Task: Apply filter "Normal" in priority.
Action: Mouse moved to (16, 159)
Screenshot: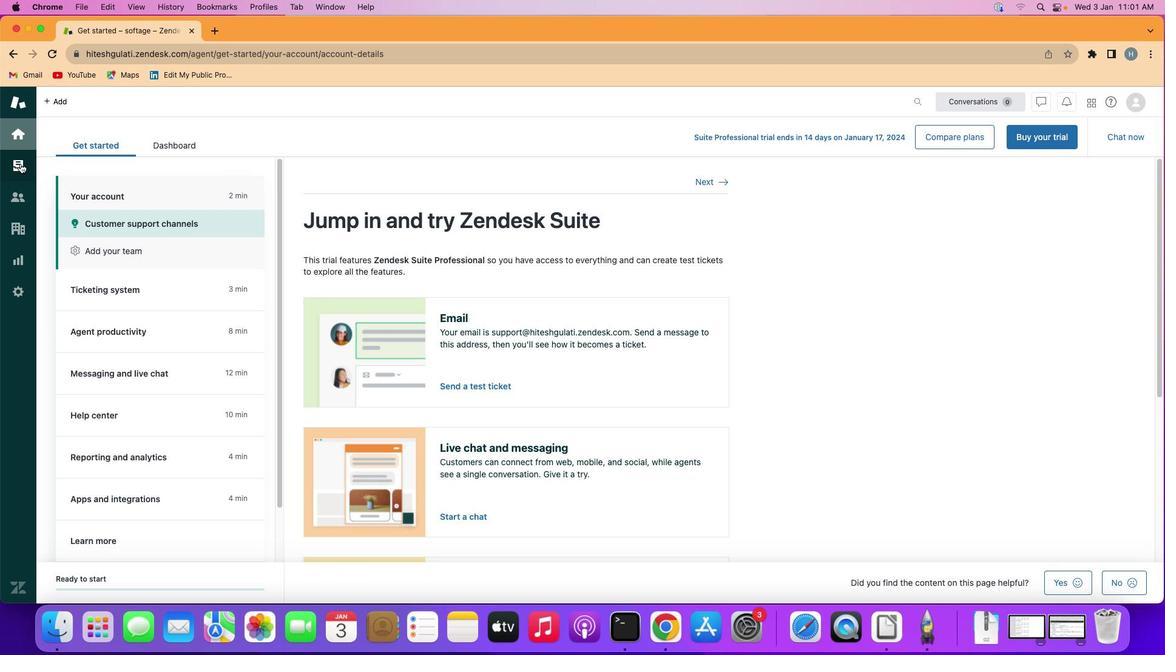 
Action: Mouse pressed left at (16, 159)
Screenshot: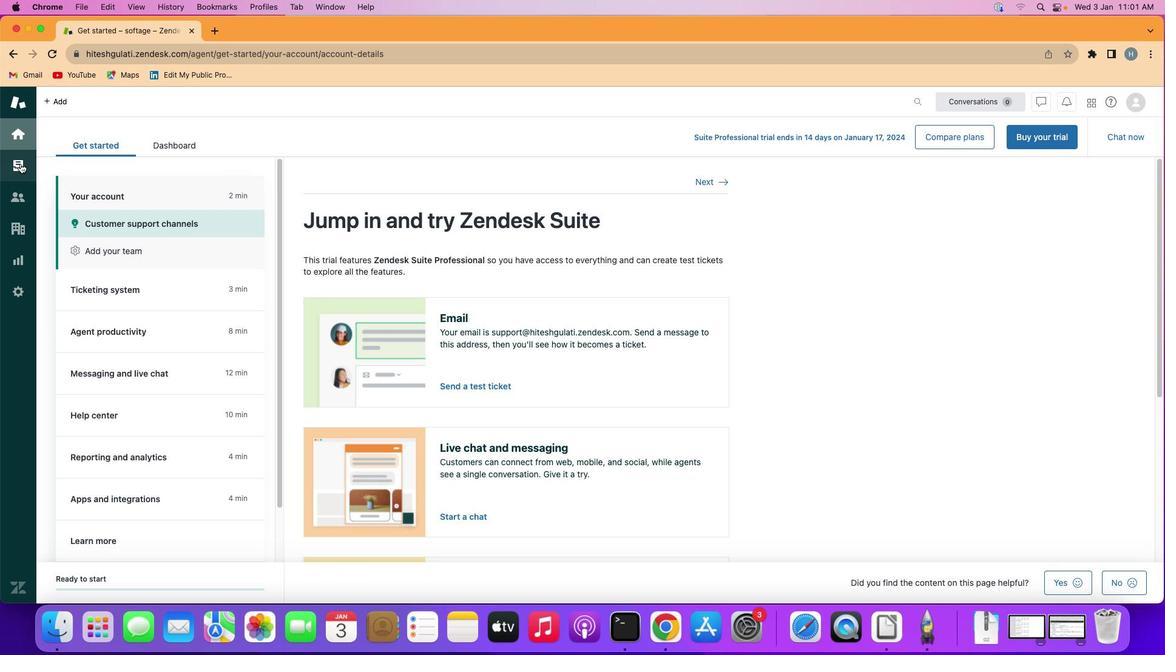 
Action: Mouse moved to (123, 272)
Screenshot: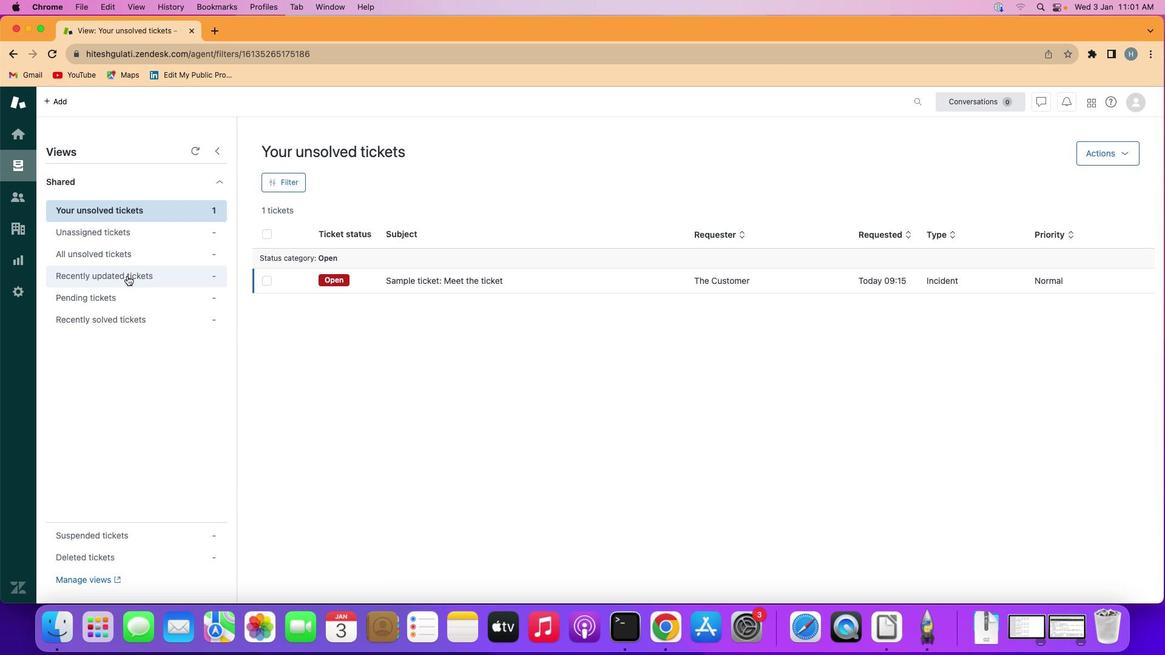 
Action: Mouse pressed left at (123, 272)
Screenshot: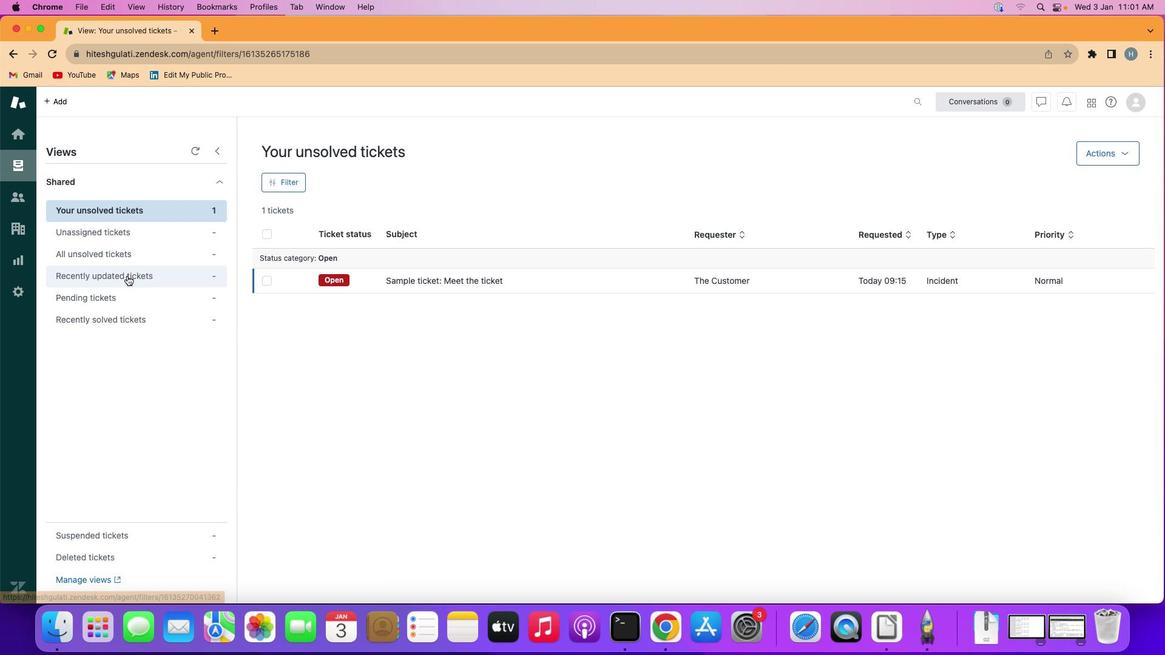 
Action: Mouse moved to (285, 175)
Screenshot: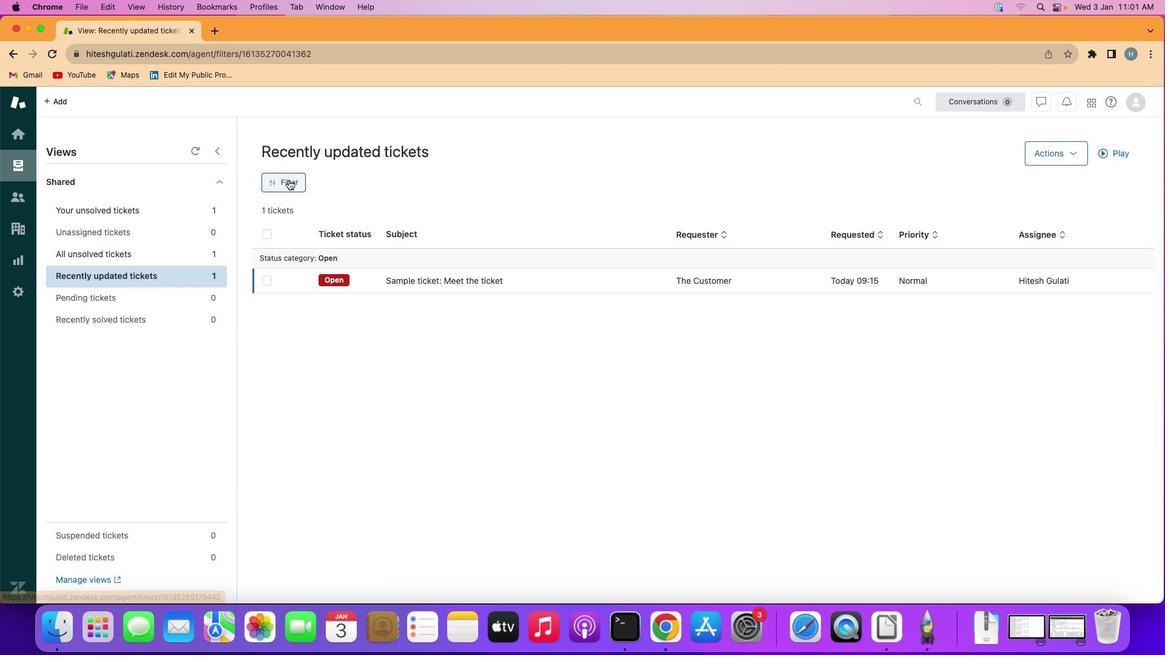 
Action: Mouse pressed left at (285, 175)
Screenshot: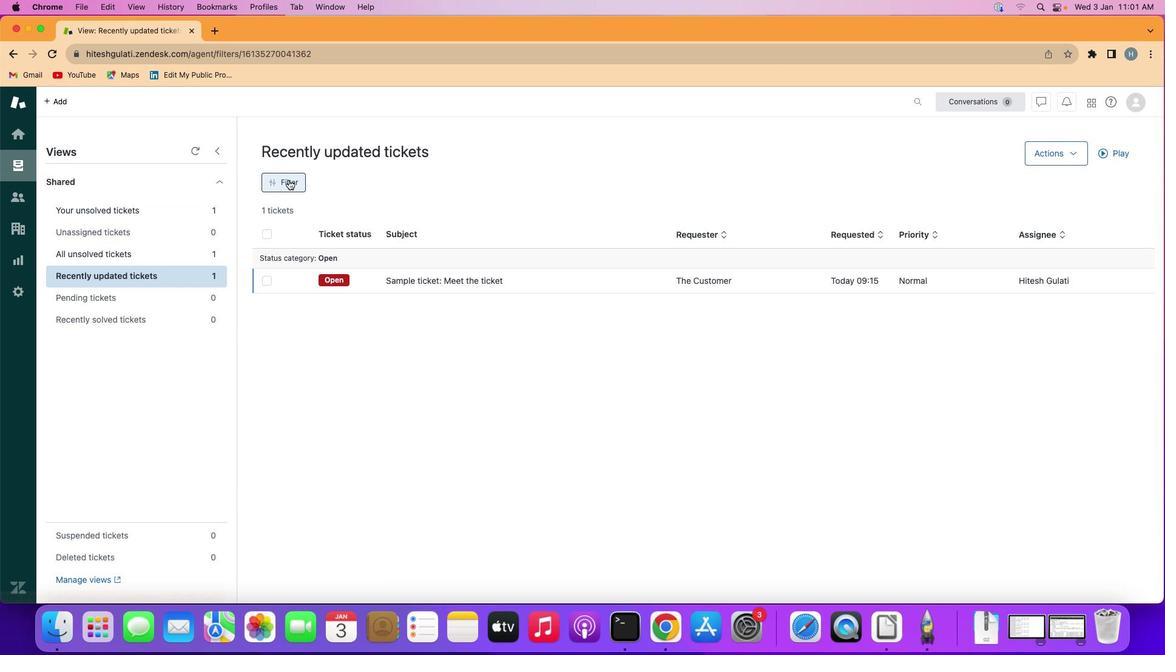 
Action: Mouse moved to (984, 409)
Screenshot: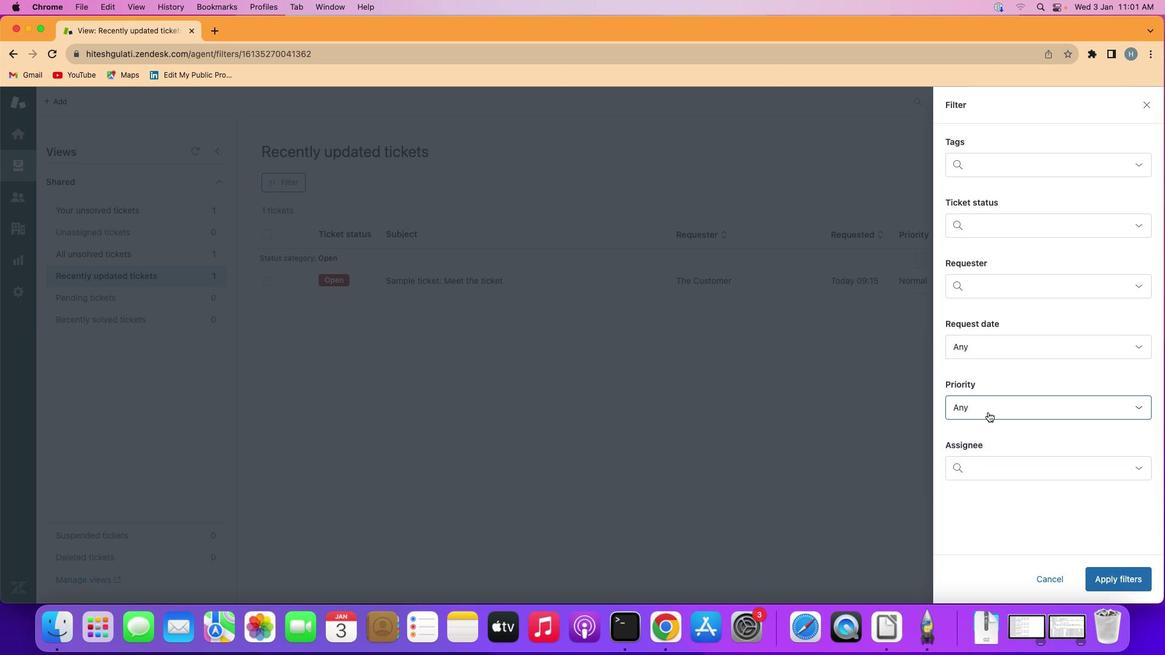 
Action: Mouse pressed left at (984, 409)
Screenshot: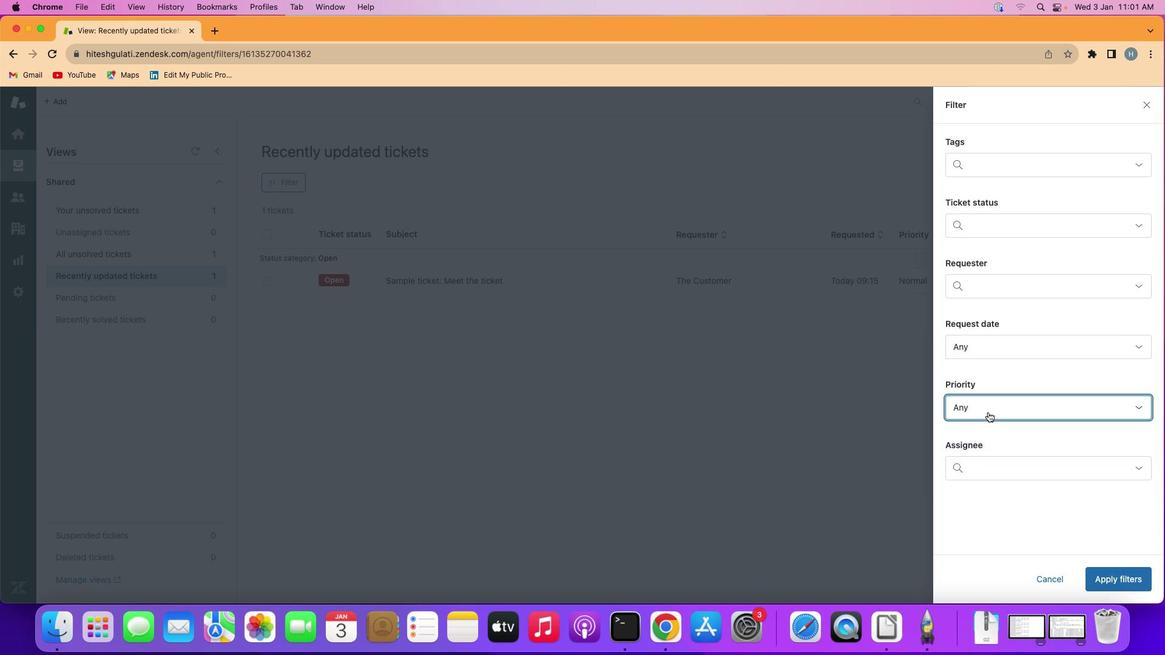 
Action: Mouse moved to (1003, 335)
Screenshot: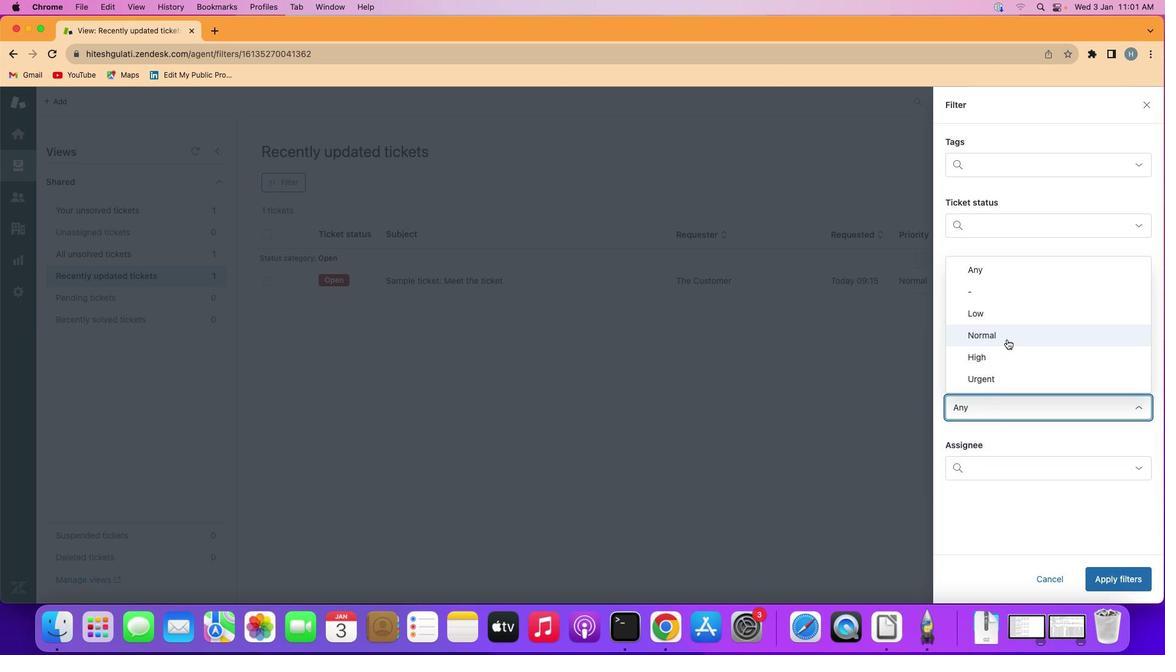 
Action: Mouse pressed left at (1003, 335)
Screenshot: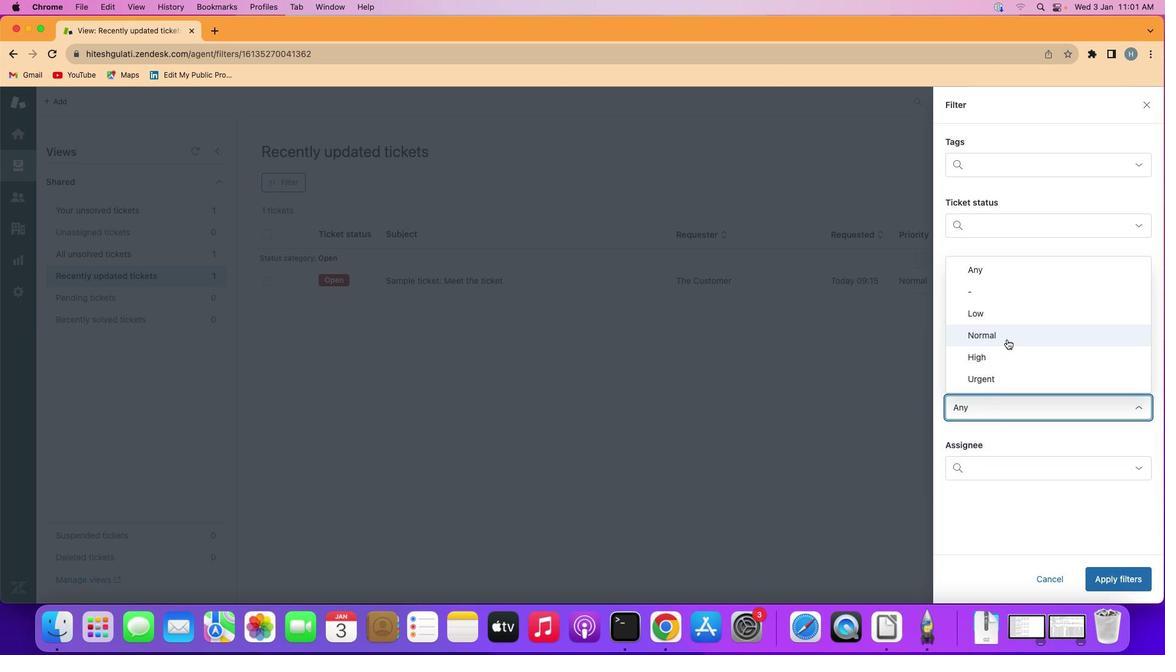 
Action: Mouse moved to (1111, 571)
Screenshot: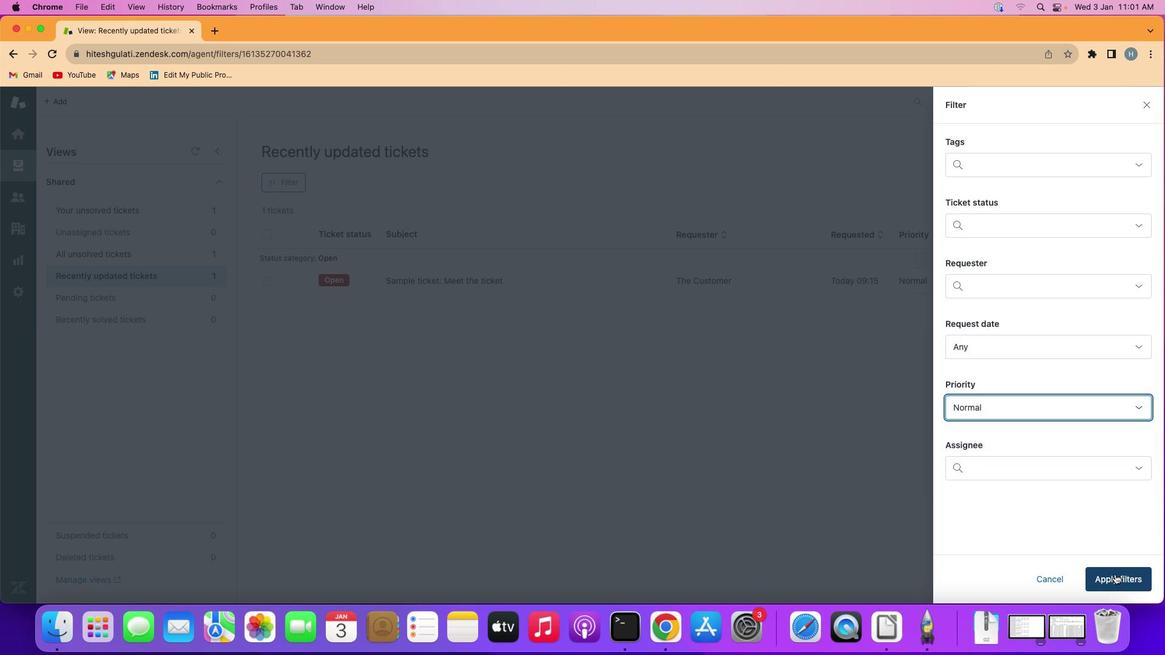 
Action: Mouse pressed left at (1111, 571)
Screenshot: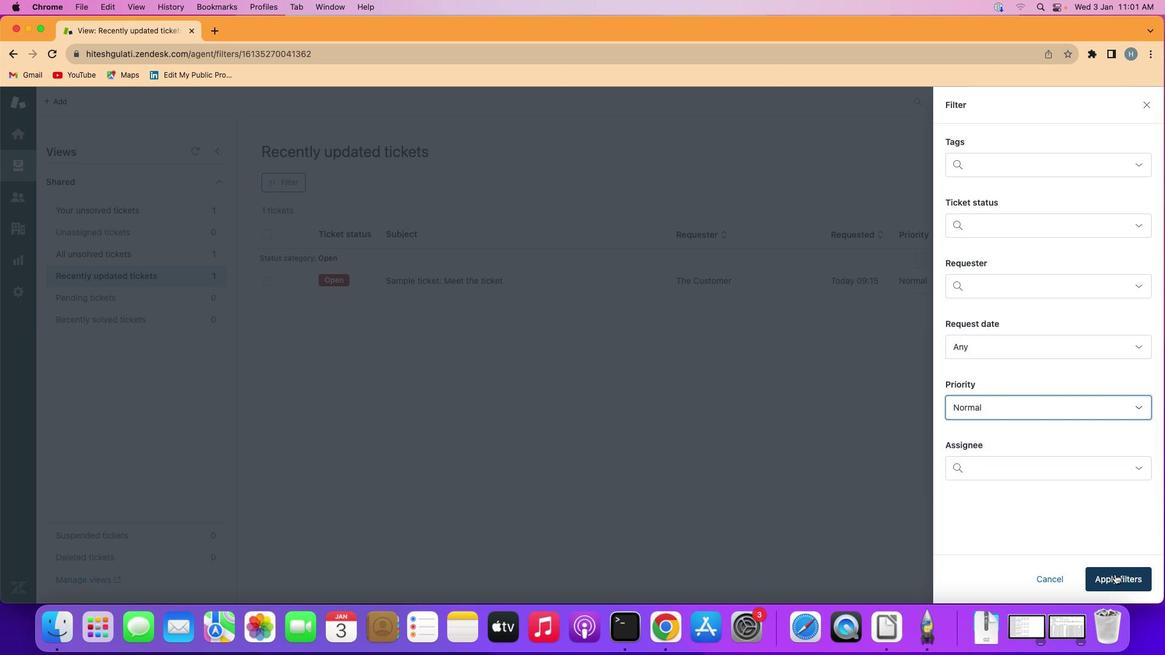 
Action: Mouse moved to (771, 412)
Screenshot: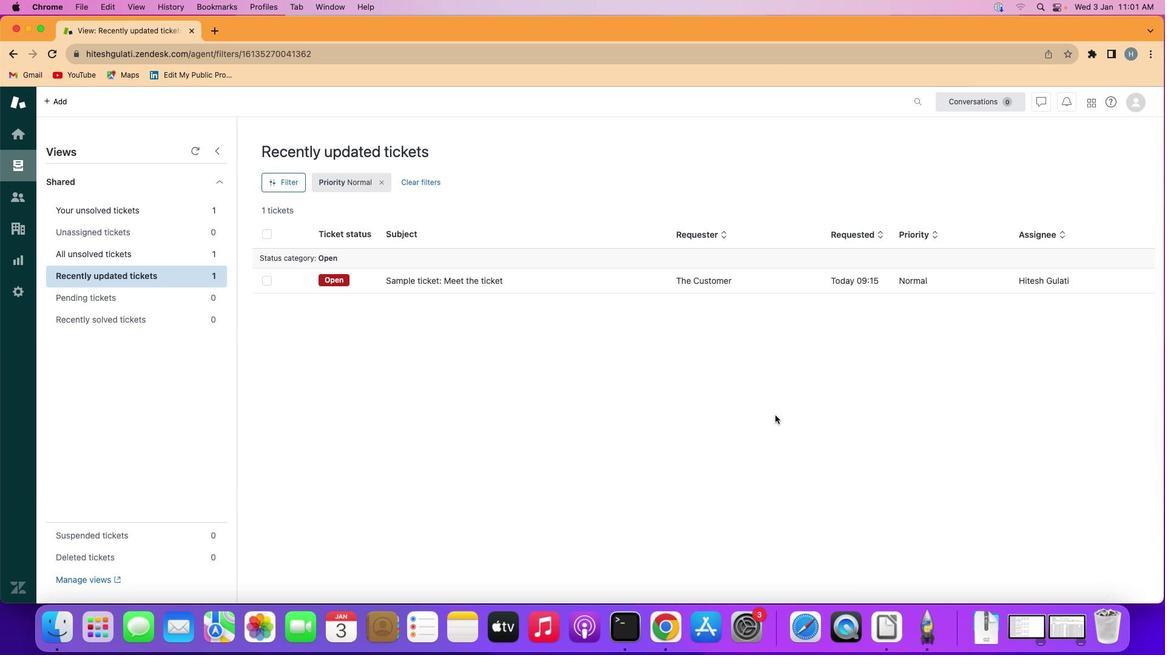 
